Task: Look for products in the category "Ketchup" from Annie's Natural only.
Action: Mouse moved to (334, 136)
Screenshot: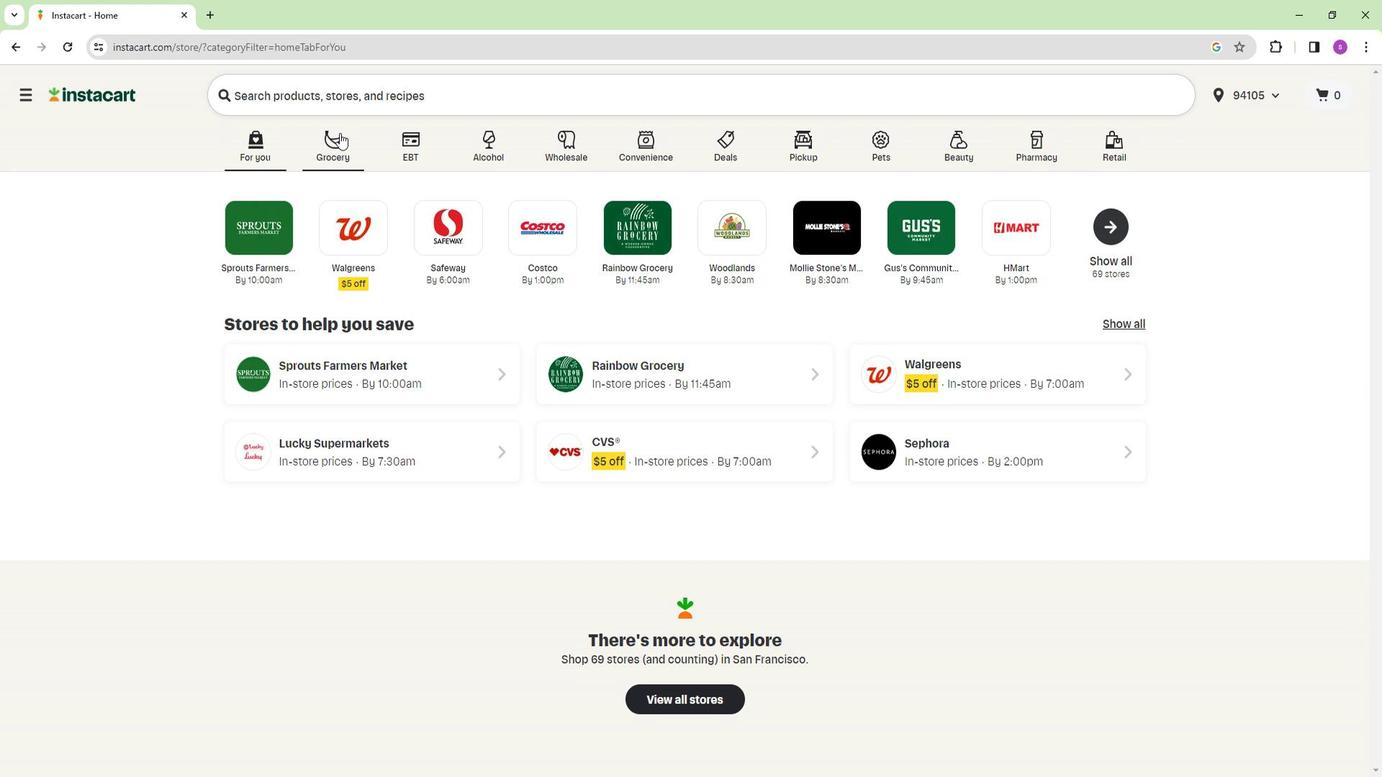 
Action: Mouse pressed left at (334, 136)
Screenshot: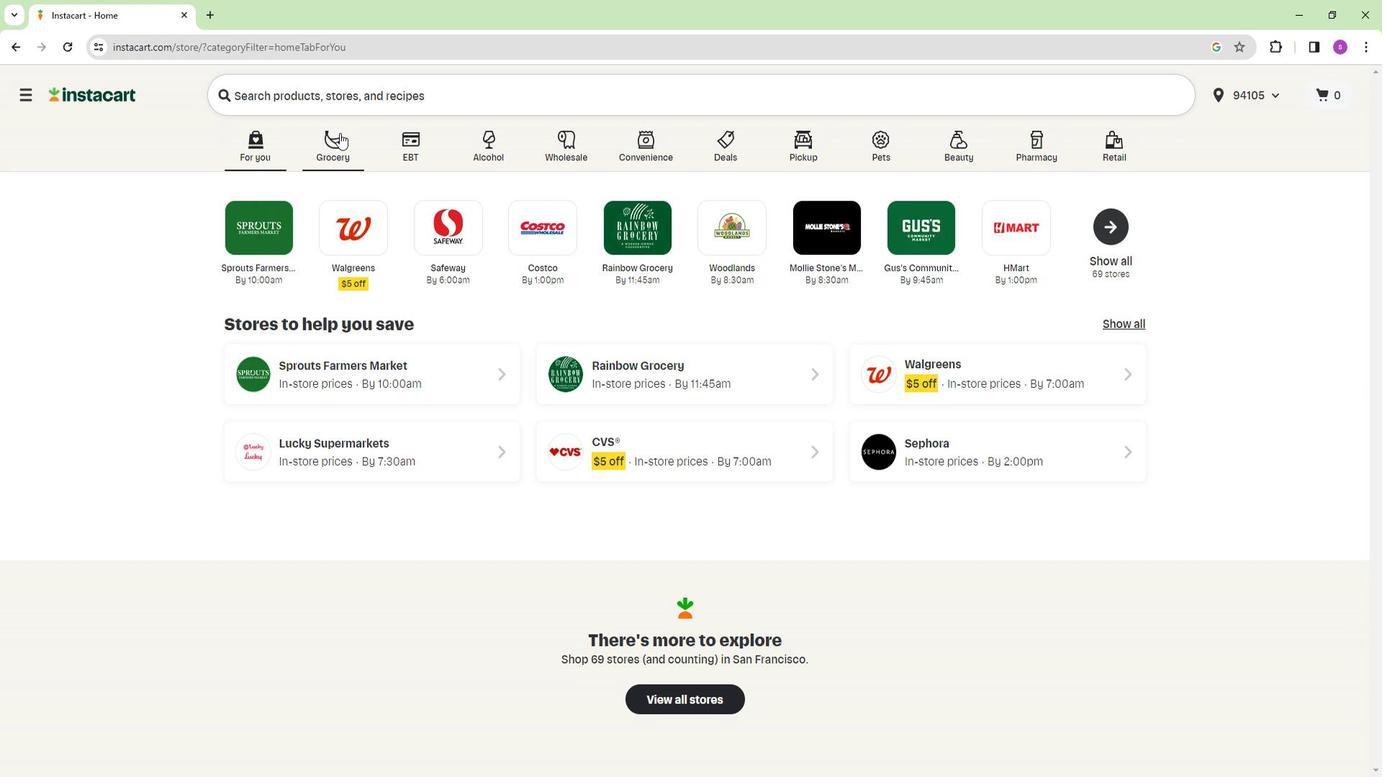 
Action: Mouse moved to (855, 229)
Screenshot: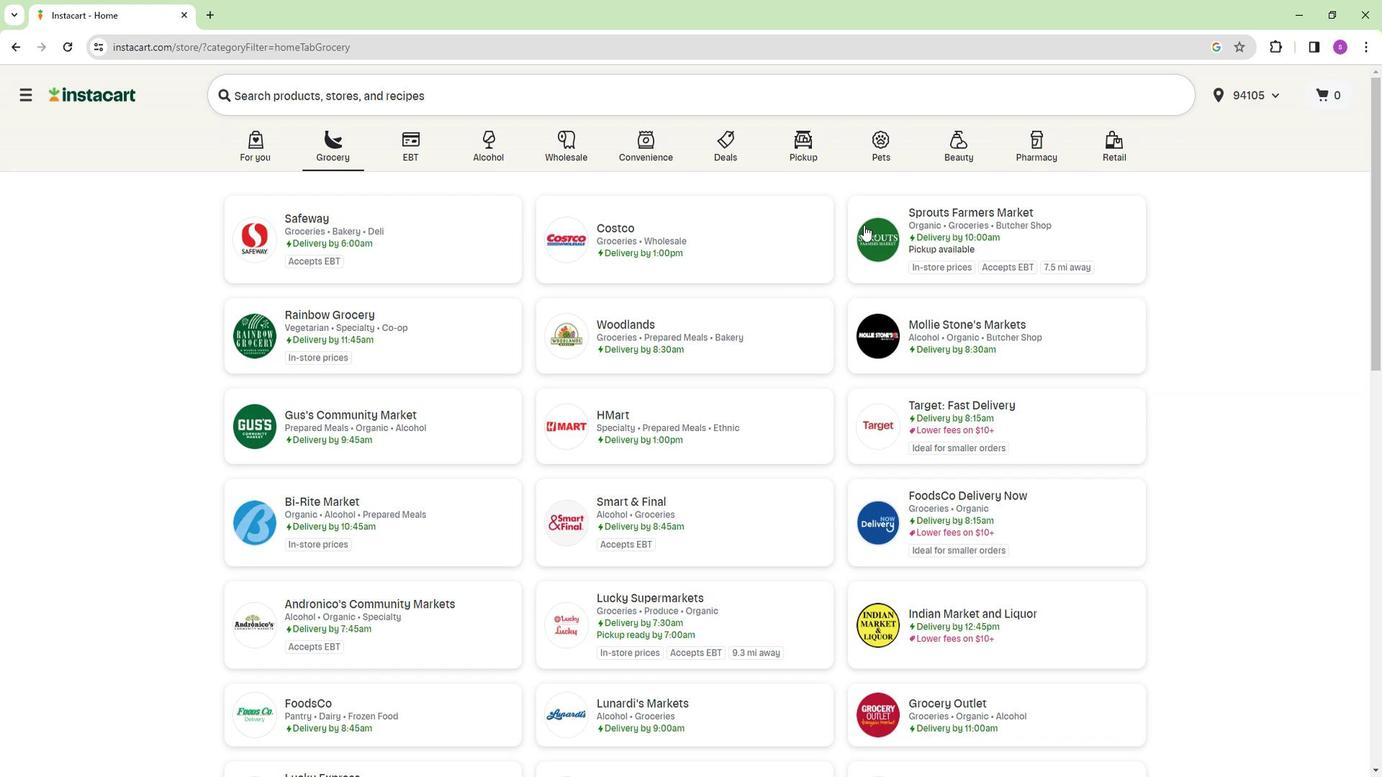 
Action: Mouse pressed left at (855, 229)
Screenshot: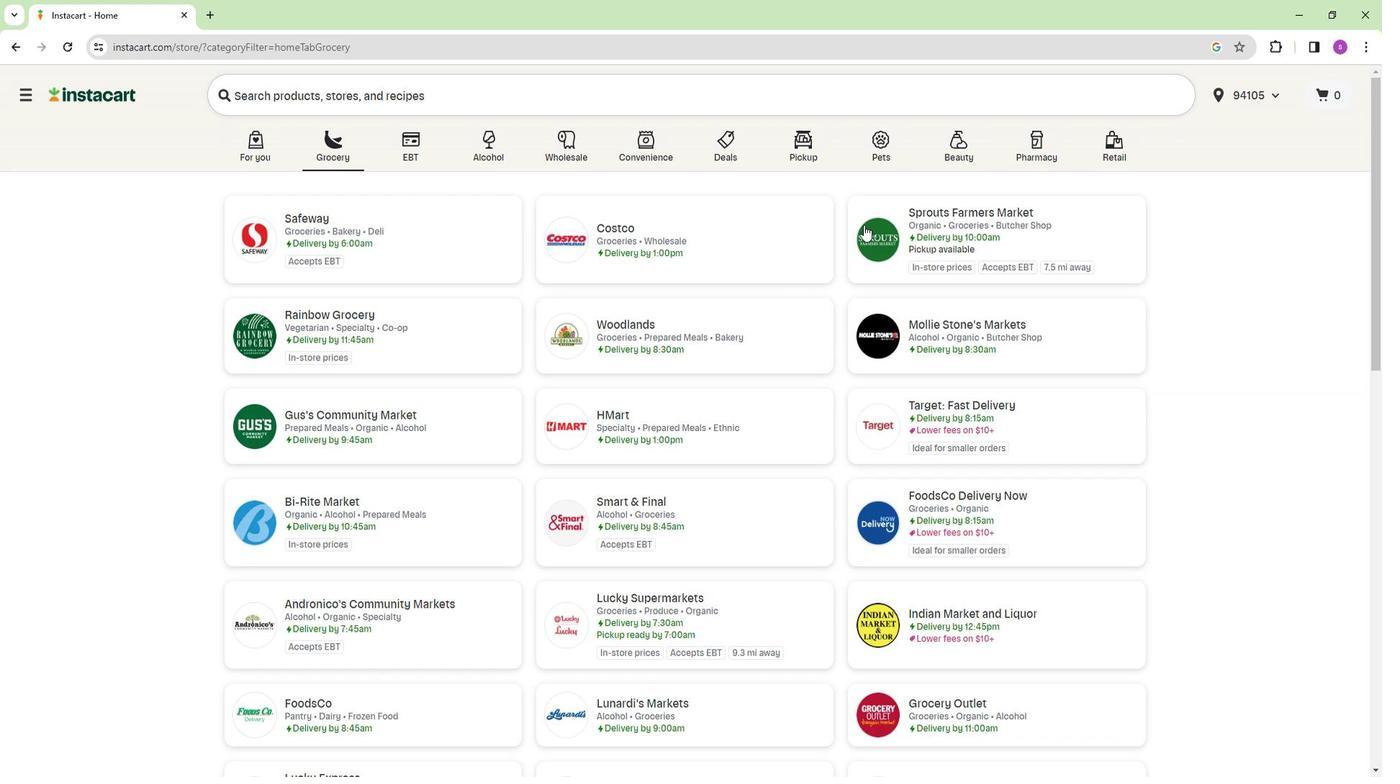
Action: Mouse moved to (93, 466)
Screenshot: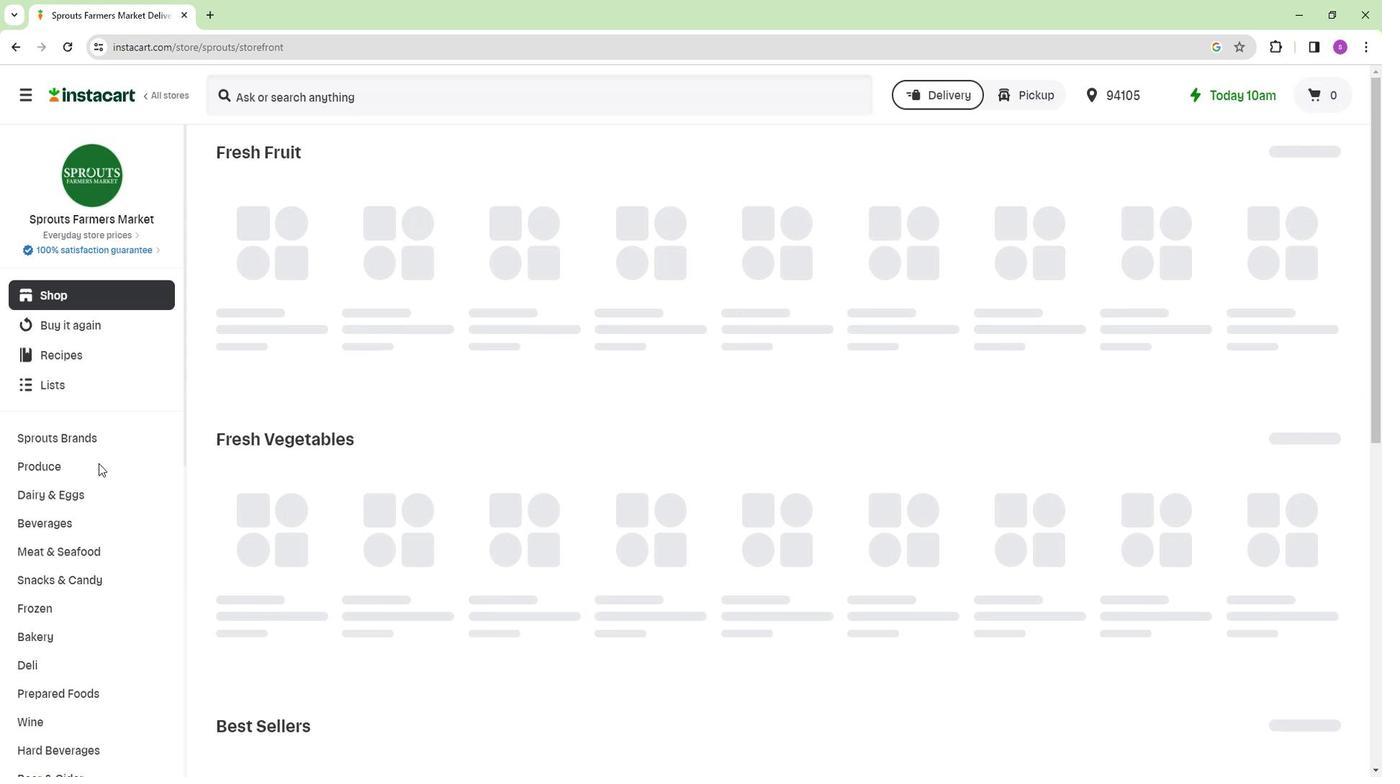 
Action: Mouse scrolled (93, 465) with delta (0, 0)
Screenshot: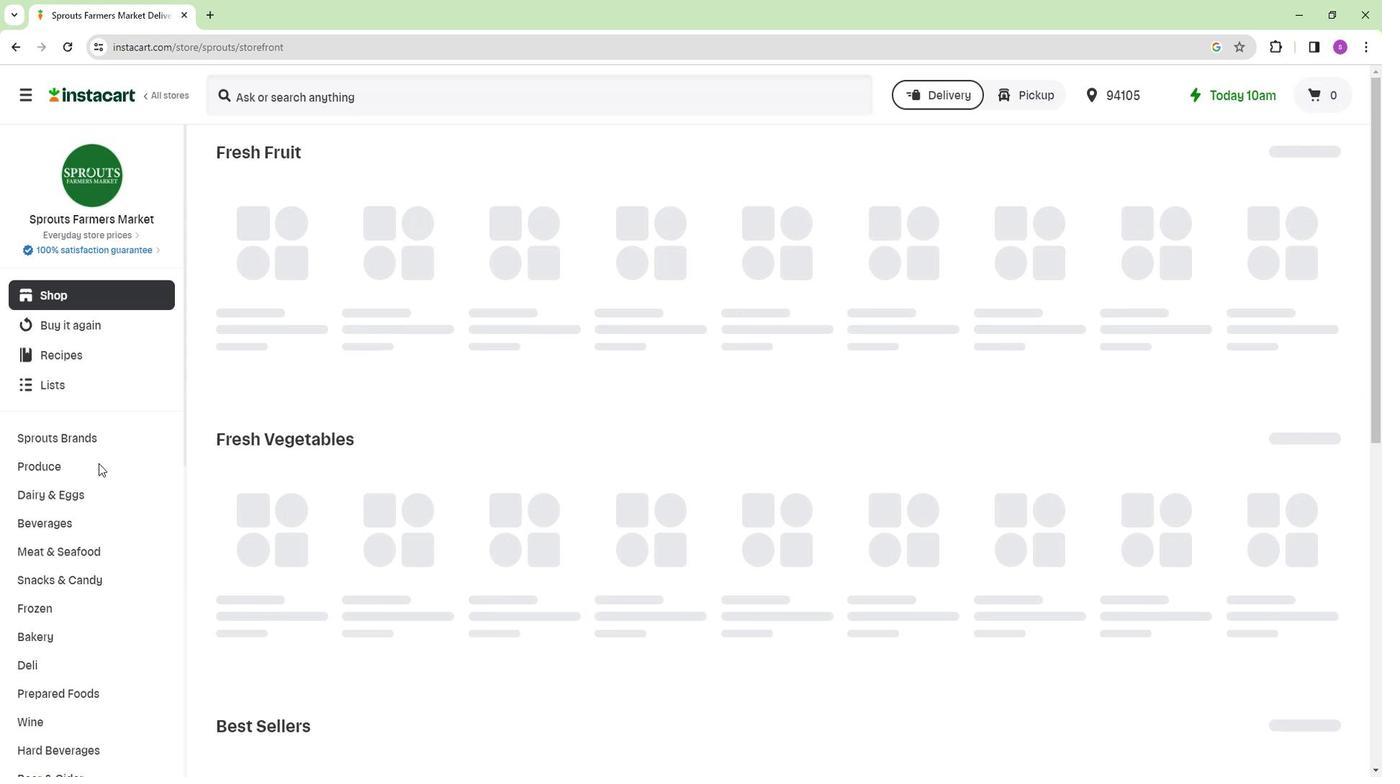 
Action: Mouse moved to (95, 465)
Screenshot: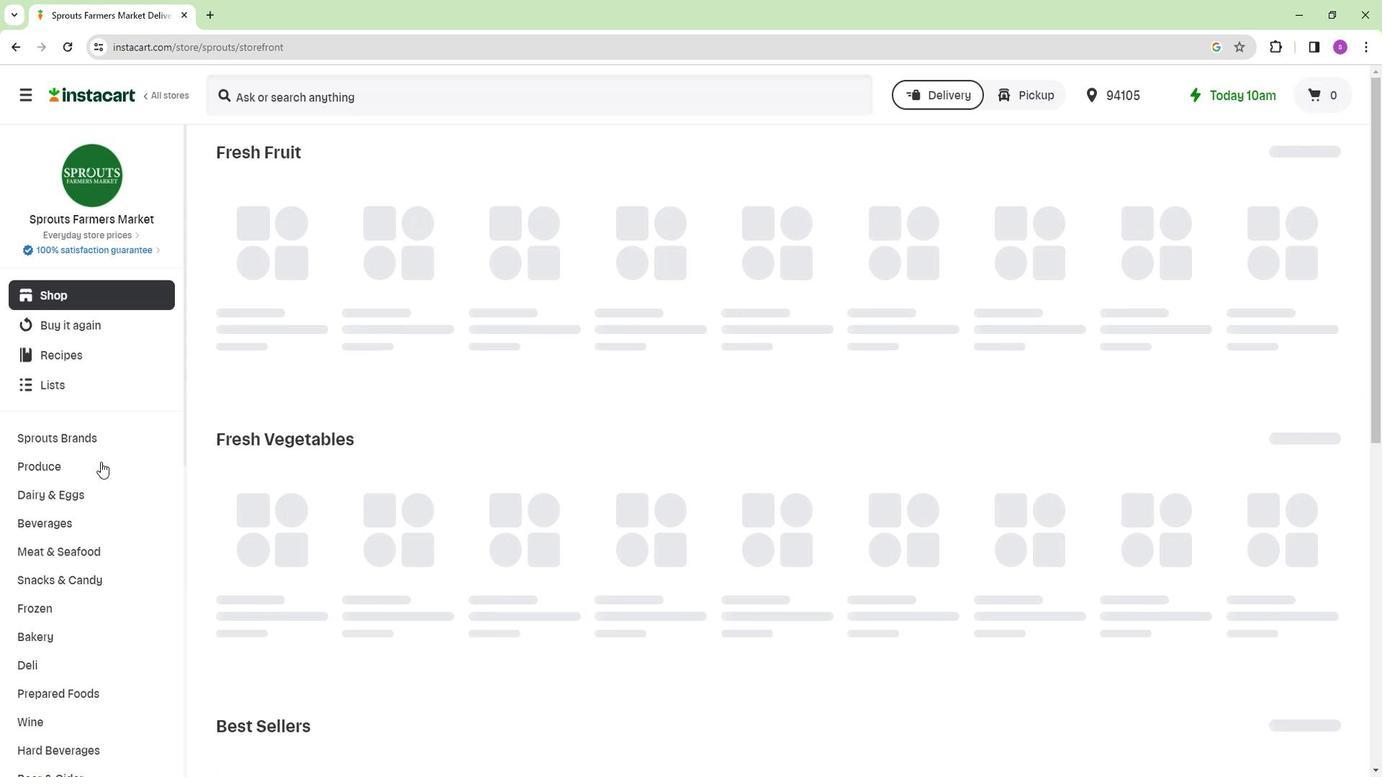 
Action: Mouse scrolled (95, 464) with delta (0, 0)
Screenshot: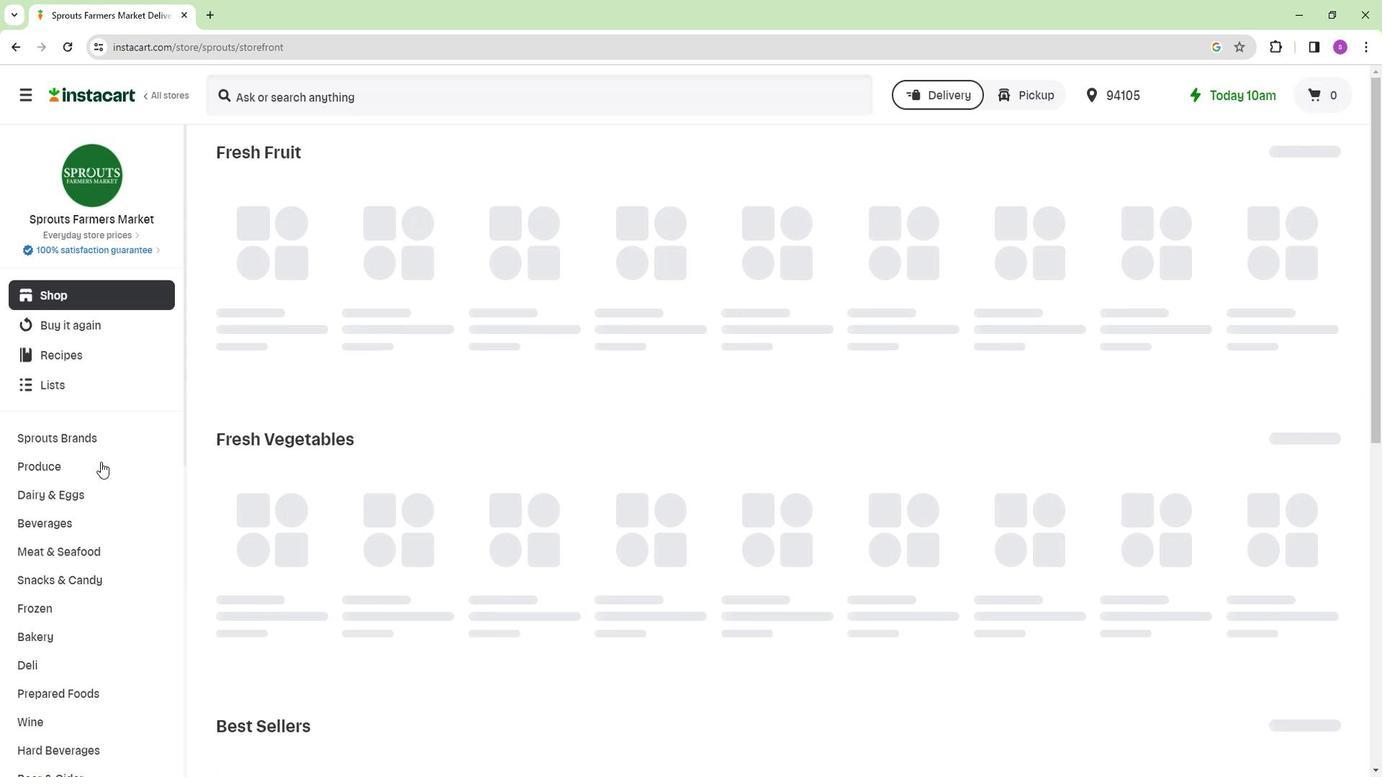
Action: Mouse scrolled (95, 464) with delta (0, 0)
Screenshot: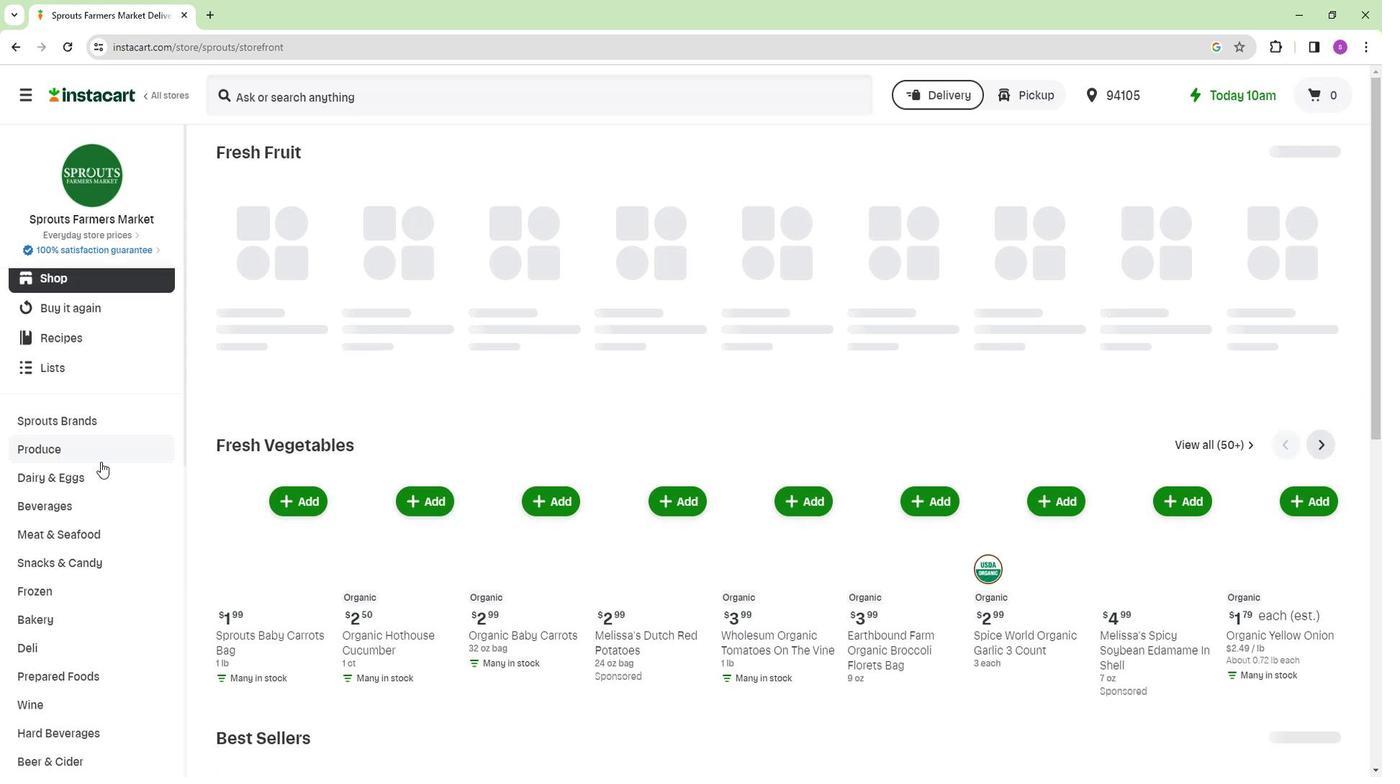 
Action: Mouse moved to (102, 617)
Screenshot: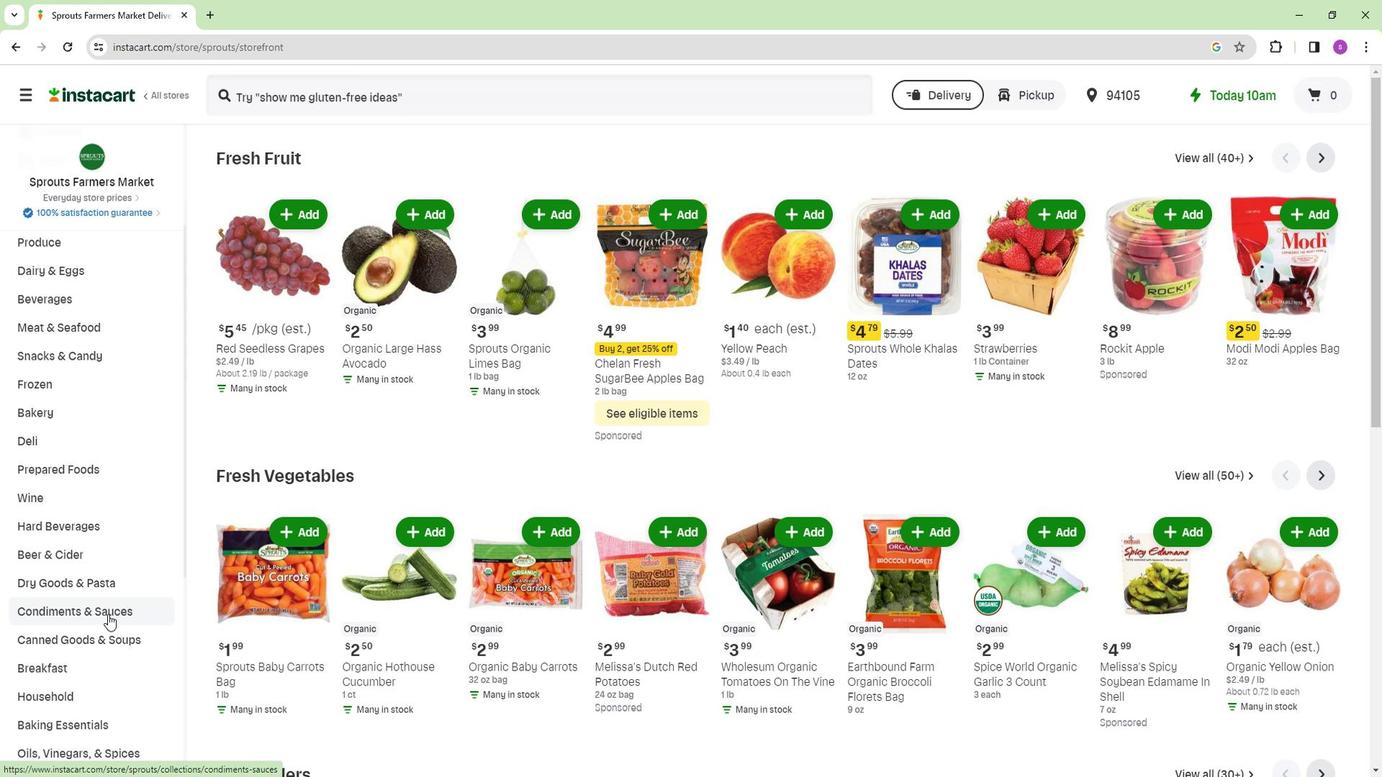 
Action: Mouse pressed left at (102, 617)
Screenshot: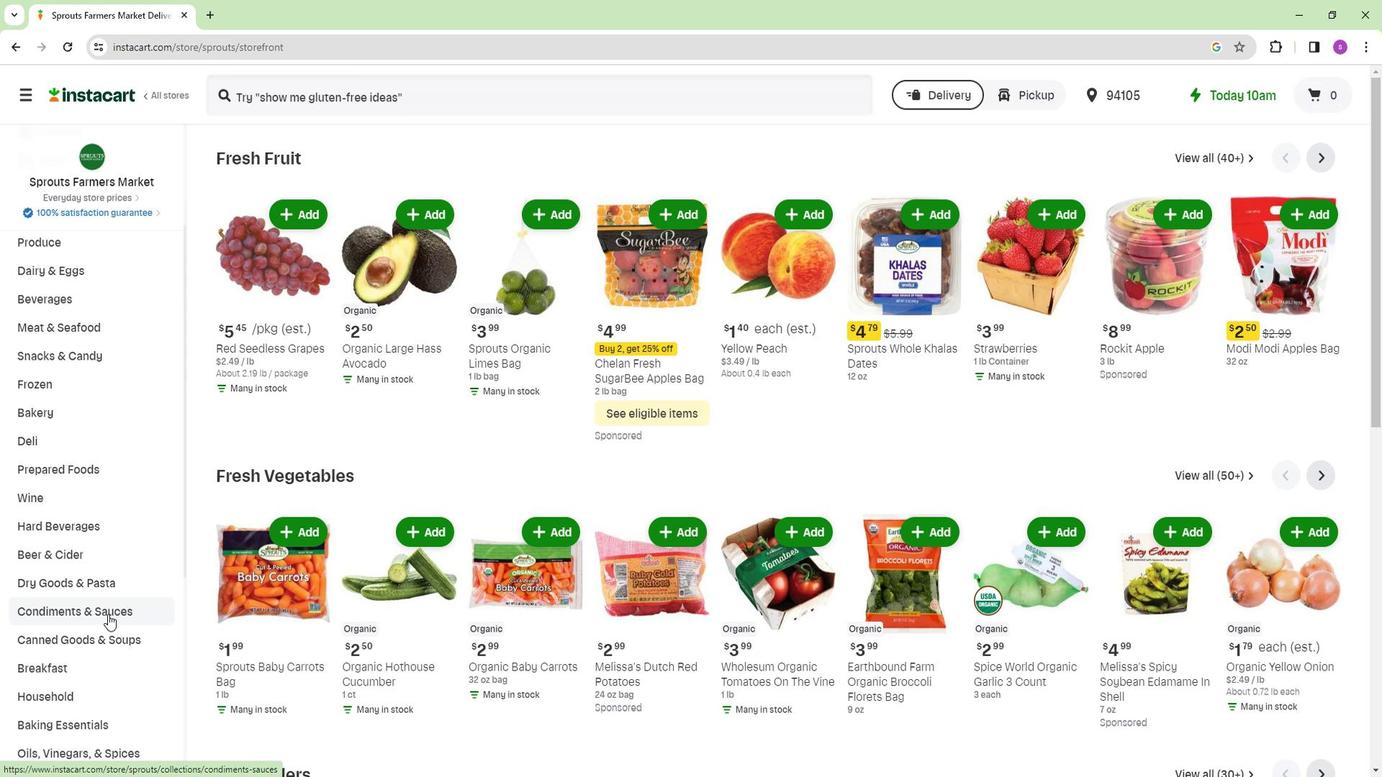 
Action: Mouse moved to (380, 191)
Screenshot: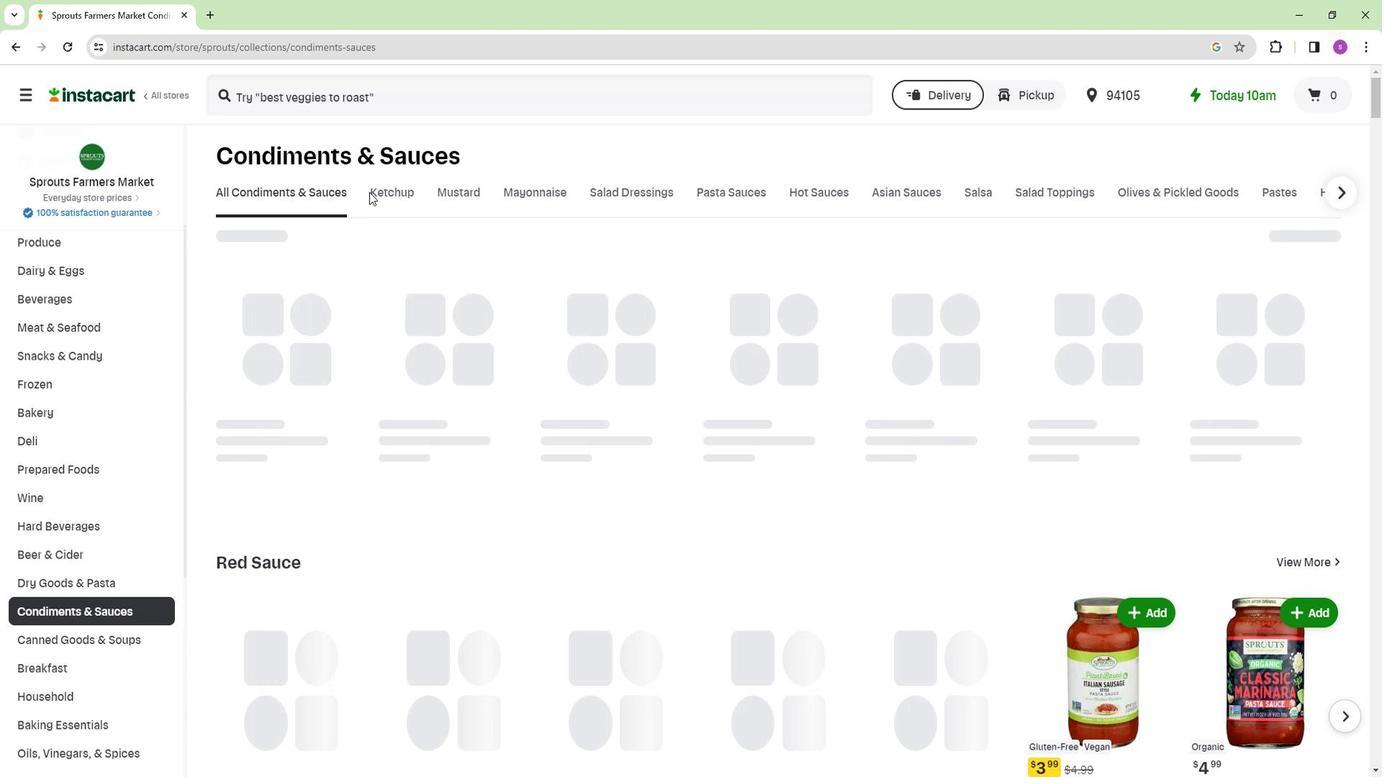 
Action: Mouse pressed left at (380, 191)
Screenshot: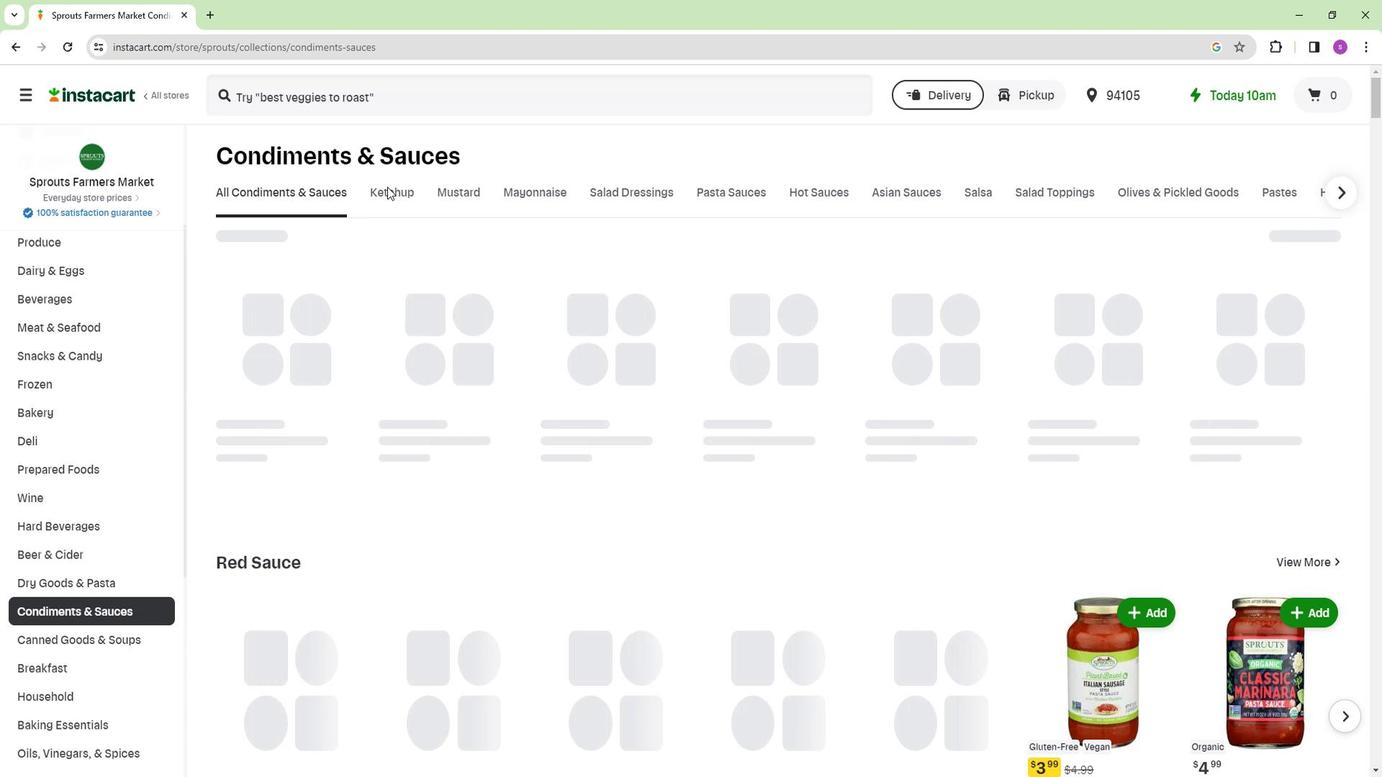 
Action: Mouse moved to (484, 249)
Screenshot: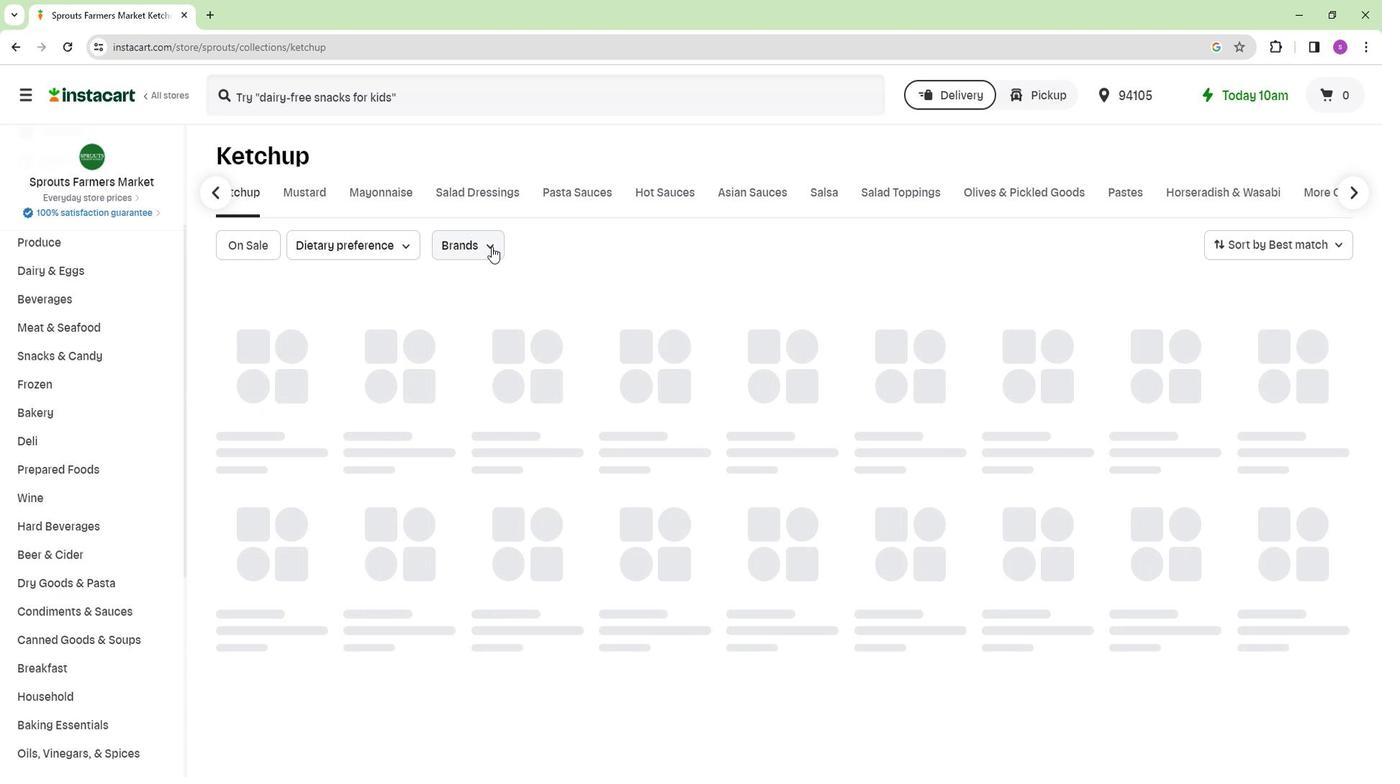 
Action: Mouse pressed left at (484, 249)
Screenshot: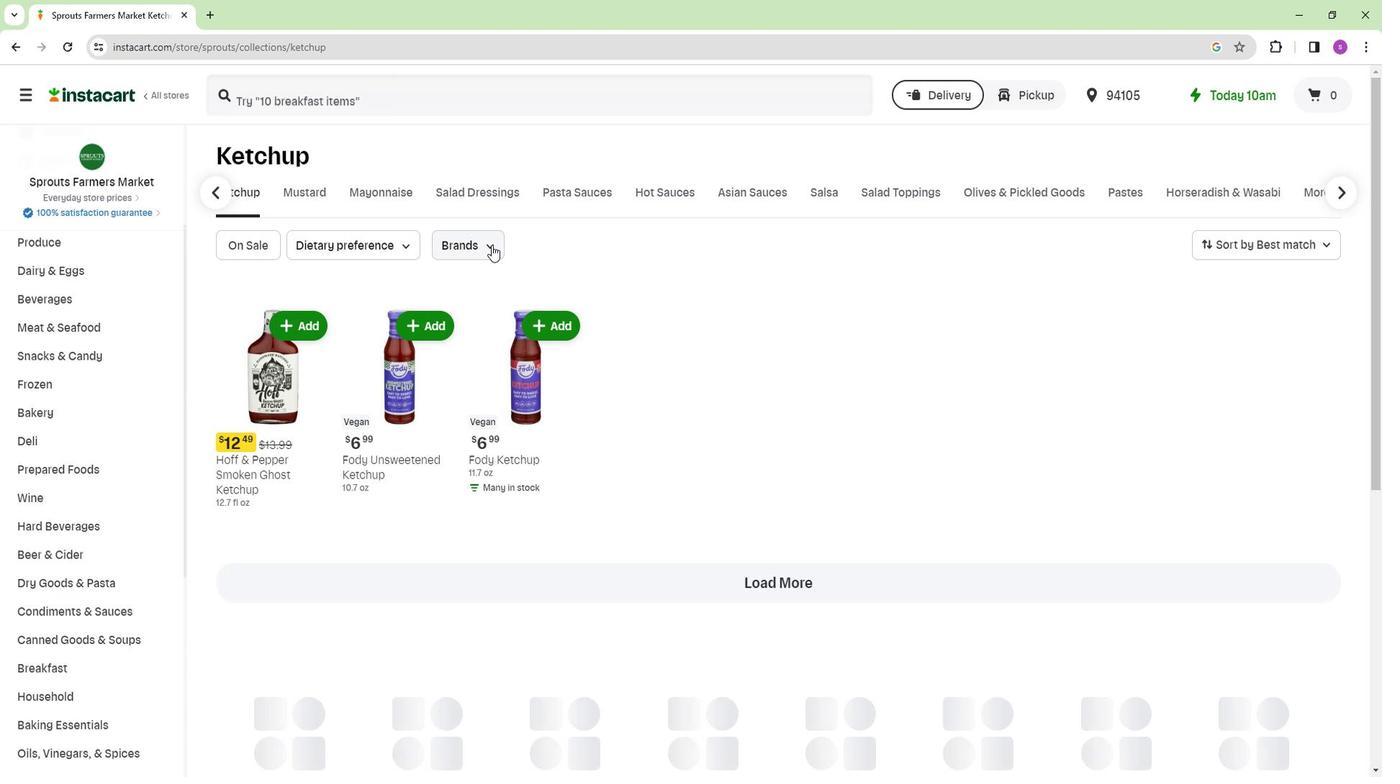 
Action: Mouse moved to (514, 398)
Screenshot: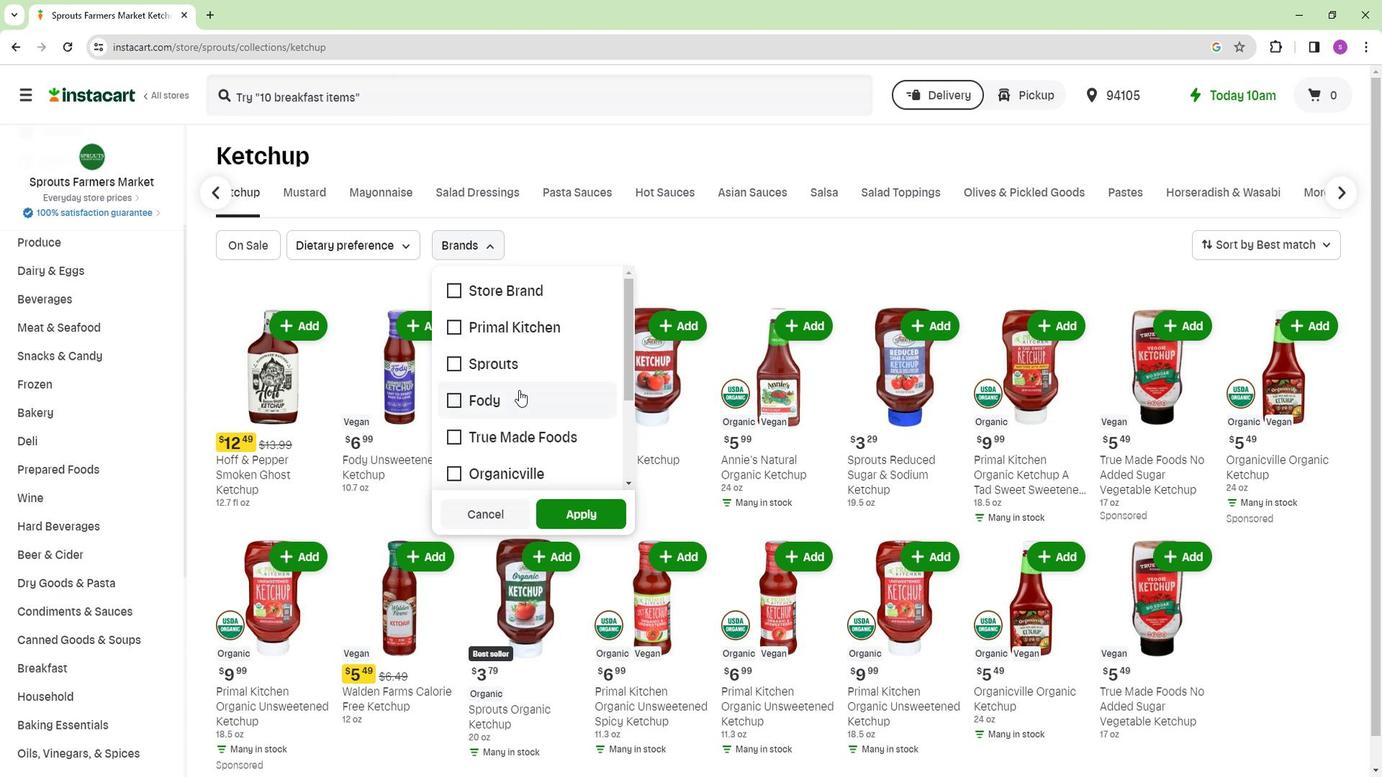 
Action: Mouse scrolled (514, 398) with delta (0, 0)
Screenshot: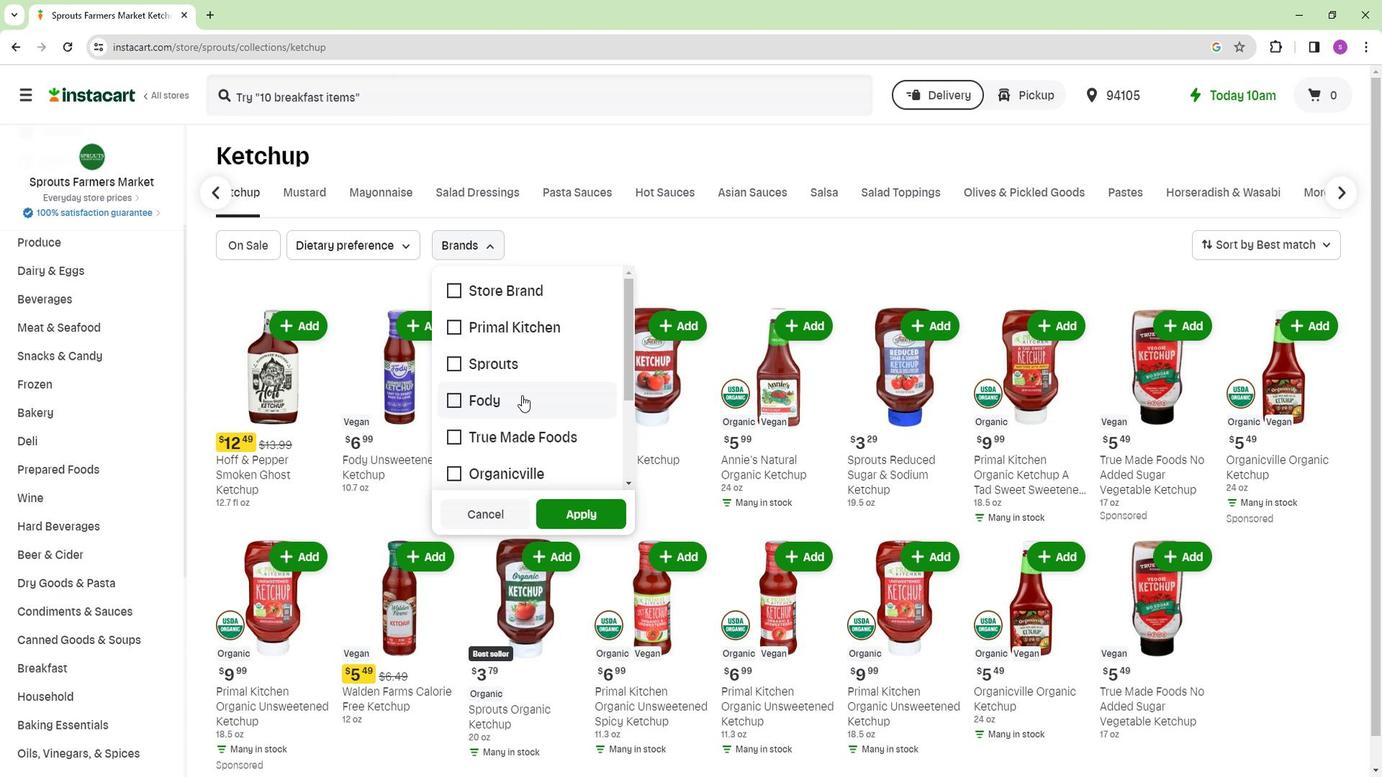 
Action: Mouse scrolled (514, 398) with delta (0, 0)
Screenshot: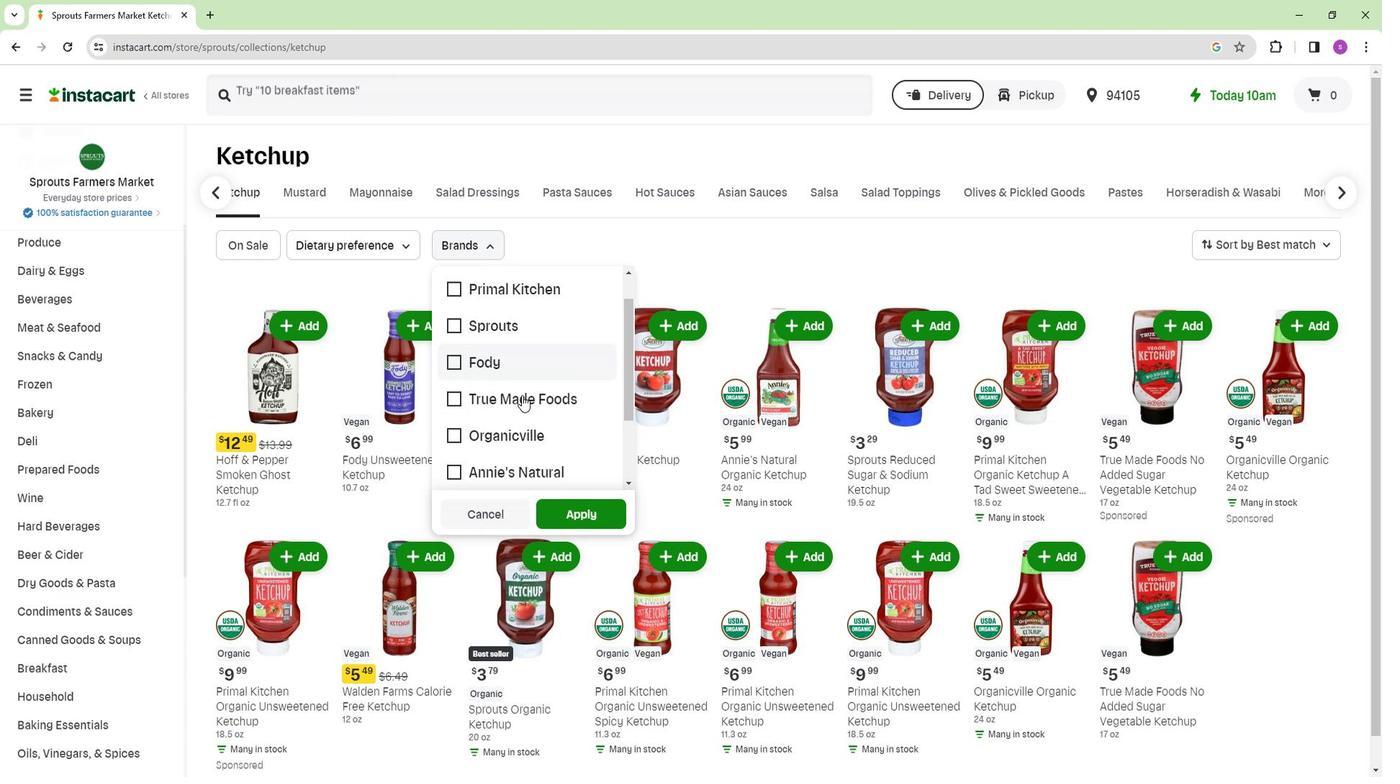 
Action: Mouse moved to (449, 373)
Screenshot: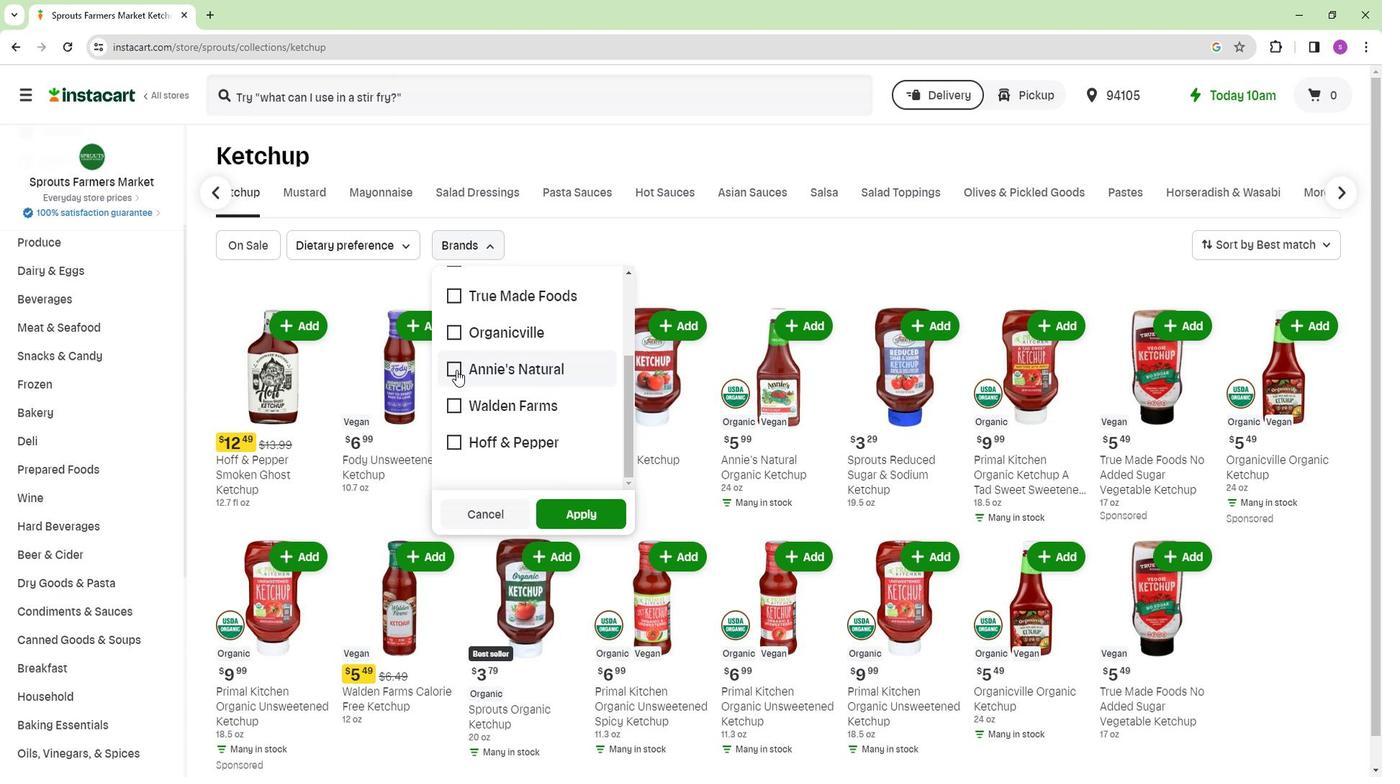 
Action: Mouse pressed left at (449, 373)
Screenshot: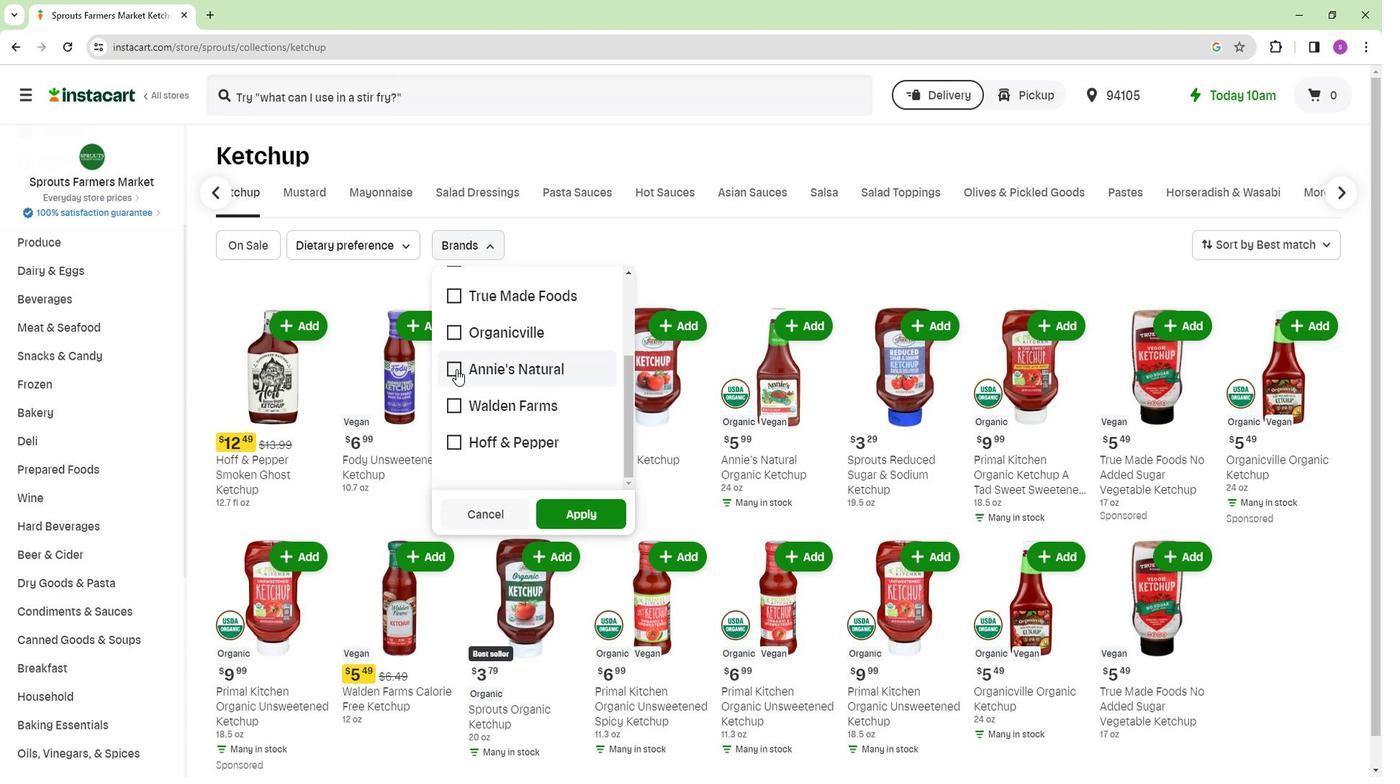 
Action: Mouse moved to (584, 508)
Screenshot: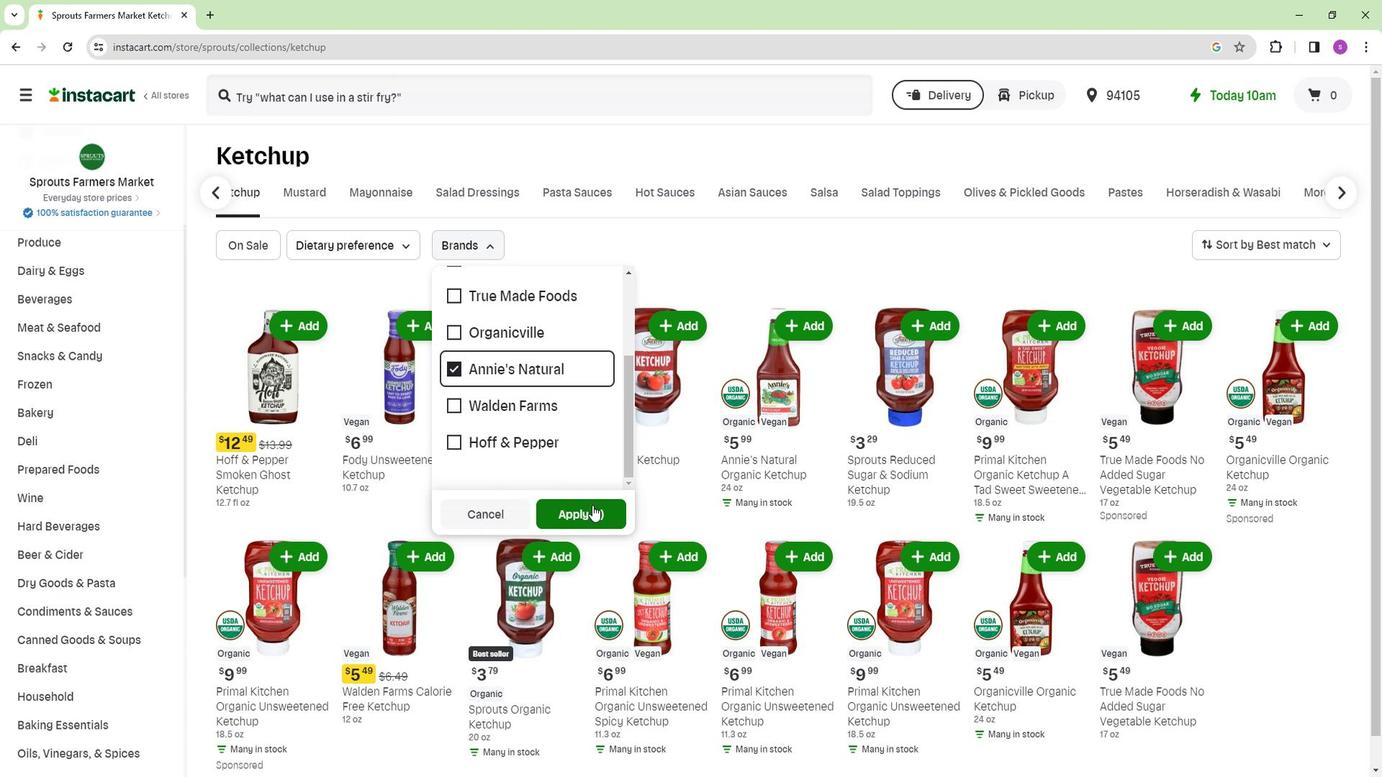 
Action: Mouse pressed left at (584, 508)
Screenshot: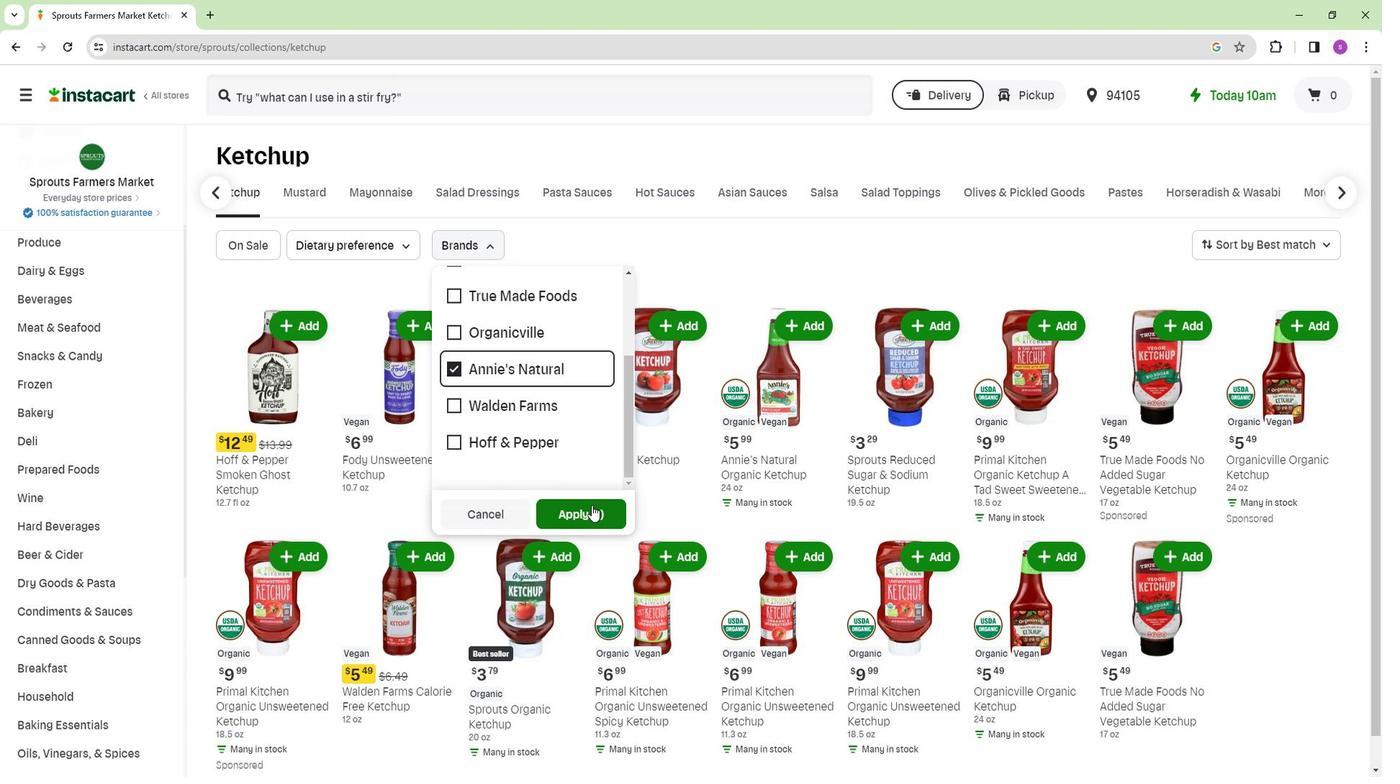 
Action: Mouse moved to (568, 300)
Screenshot: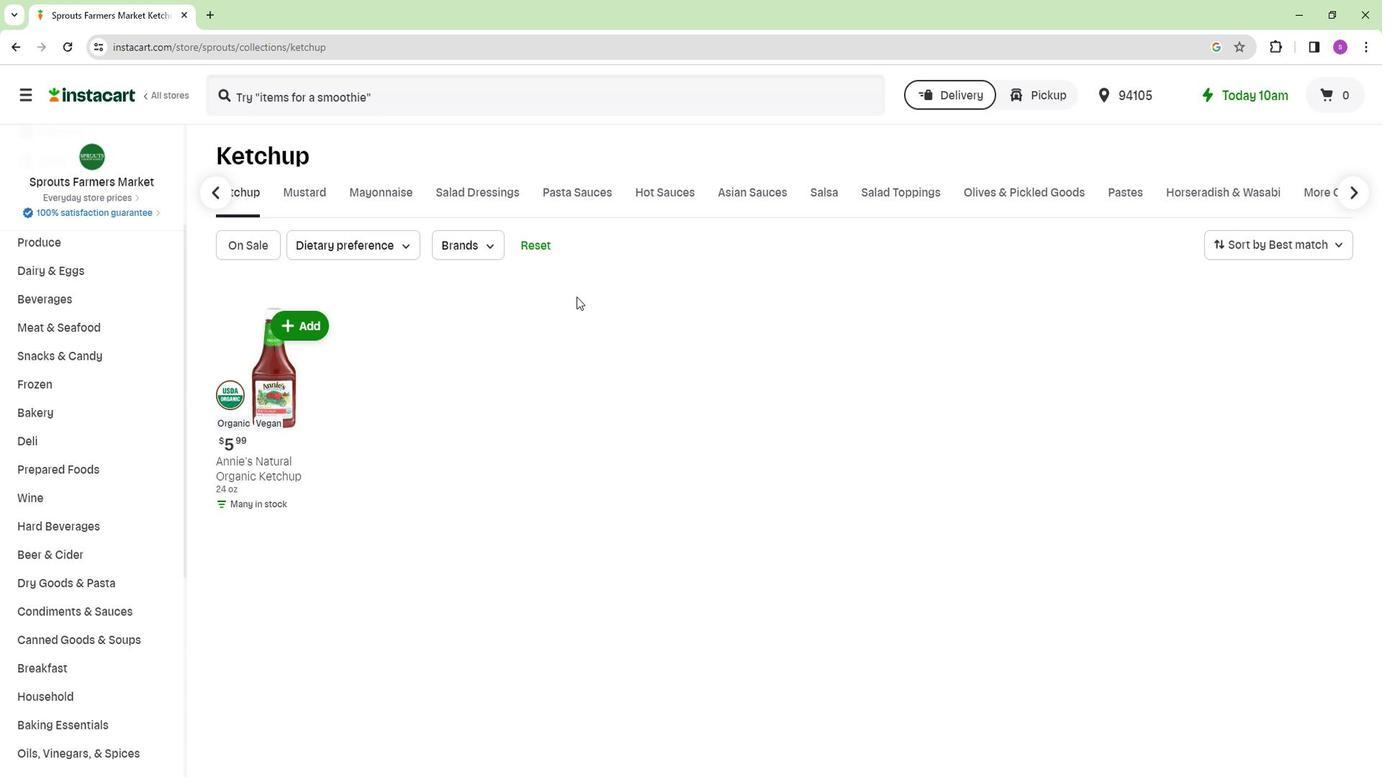 
